 Task: Create in the project VitalTech in Backlog an issue 'Implement a new cloud-based procurement system for a company with advanced vendor management and sourcing capabilities', assign it to team member softage.2@softage.net and change the status to IN PROGRESS.
Action: Mouse moved to (201, 53)
Screenshot: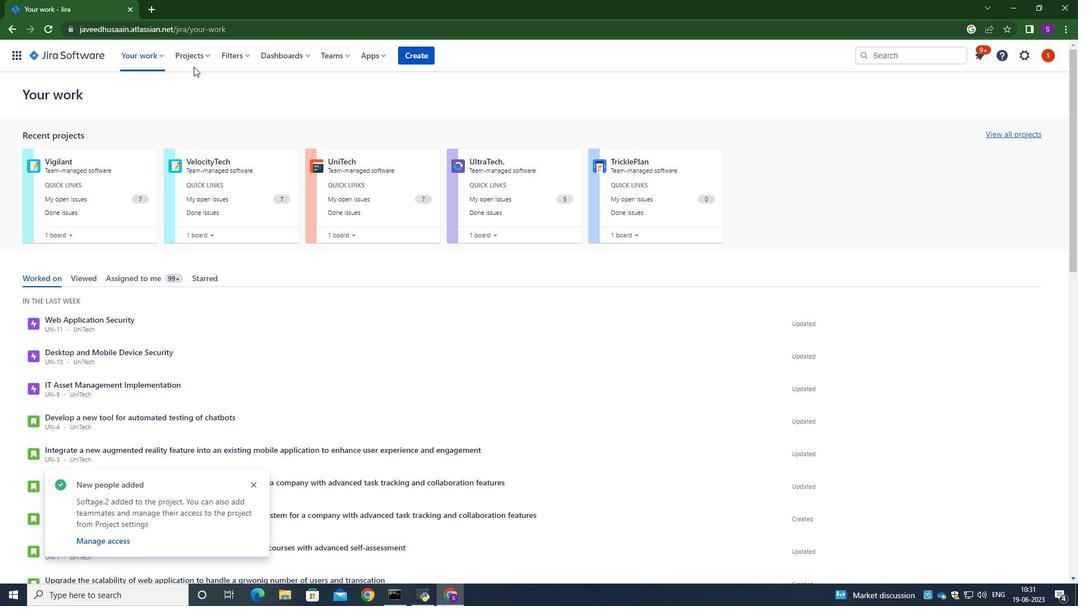 
Action: Mouse pressed left at (201, 53)
Screenshot: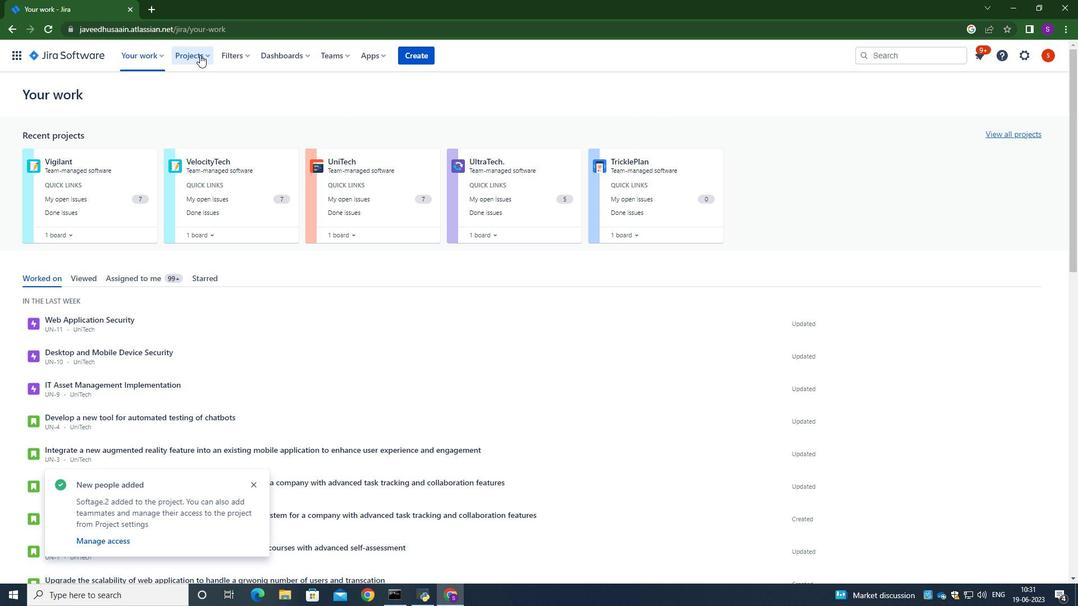 
Action: Mouse moved to (220, 103)
Screenshot: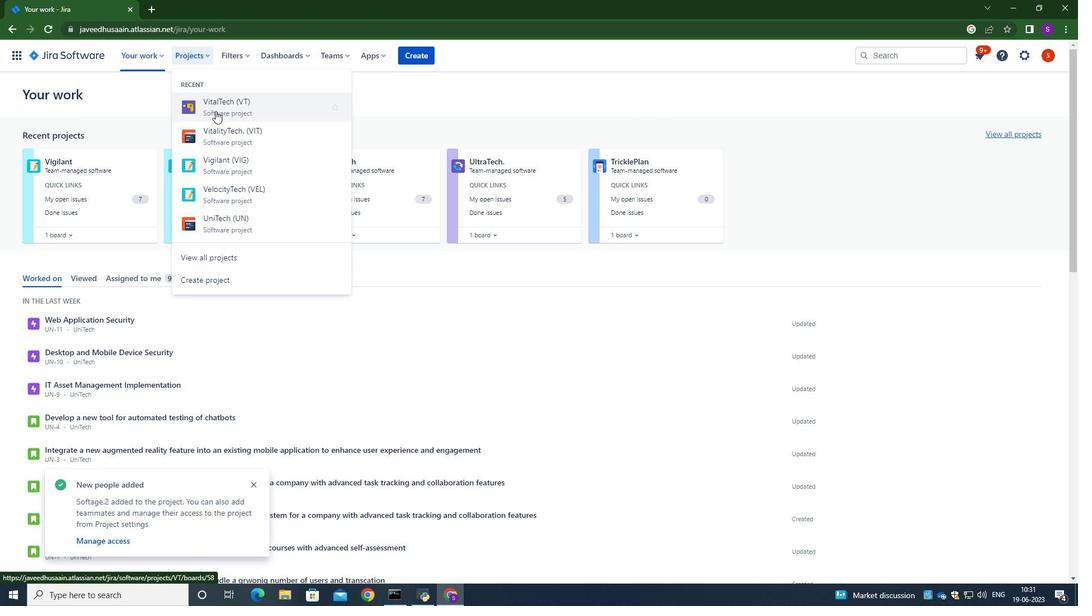 
Action: Mouse pressed left at (220, 103)
Screenshot: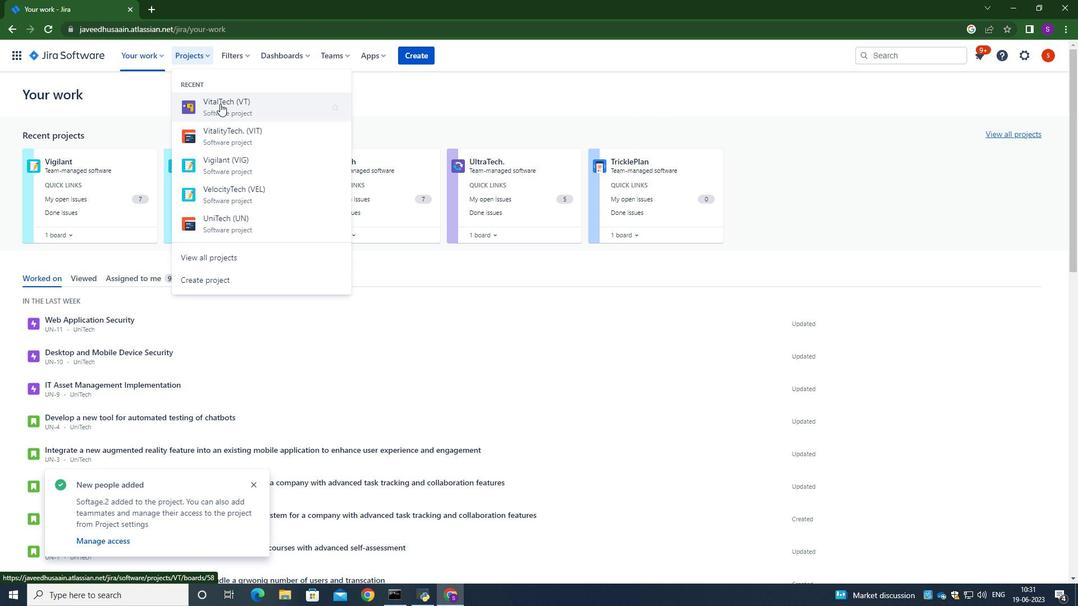
Action: Mouse moved to (78, 176)
Screenshot: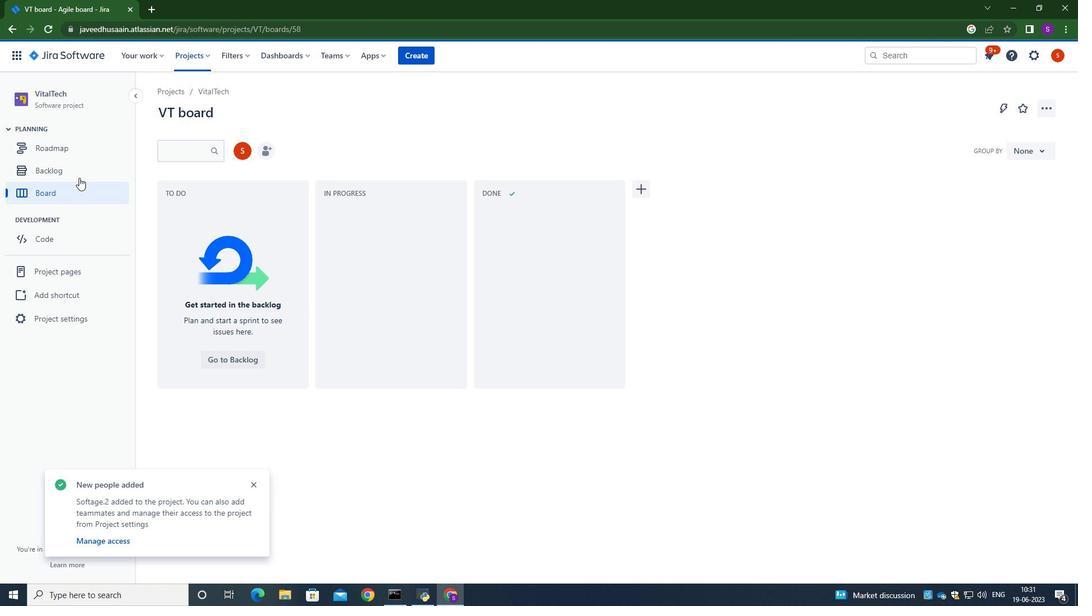 
Action: Mouse pressed left at (78, 176)
Screenshot: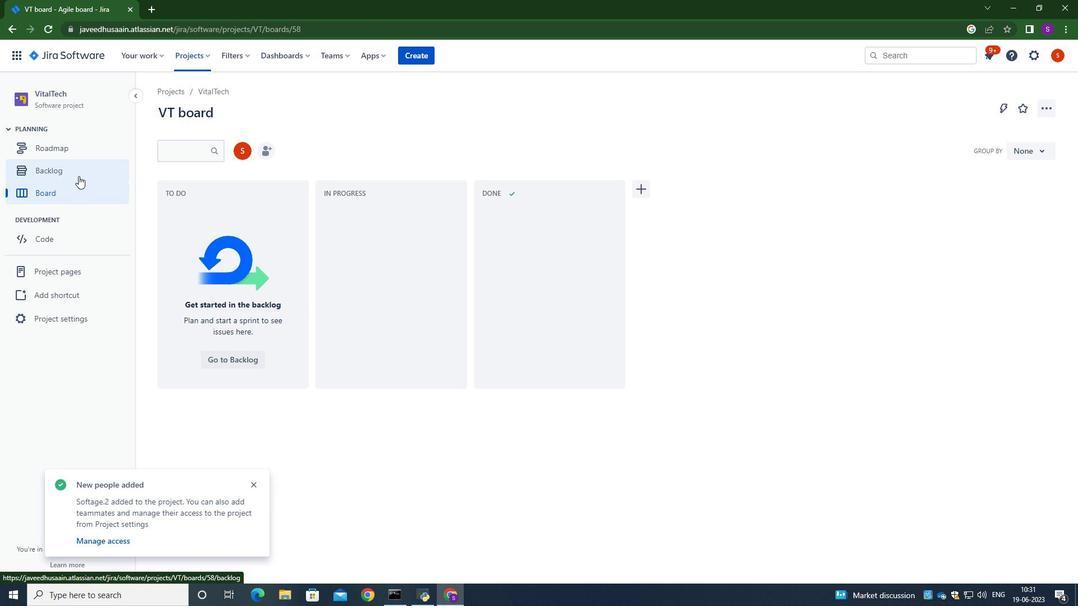 
Action: Mouse moved to (361, 271)
Screenshot: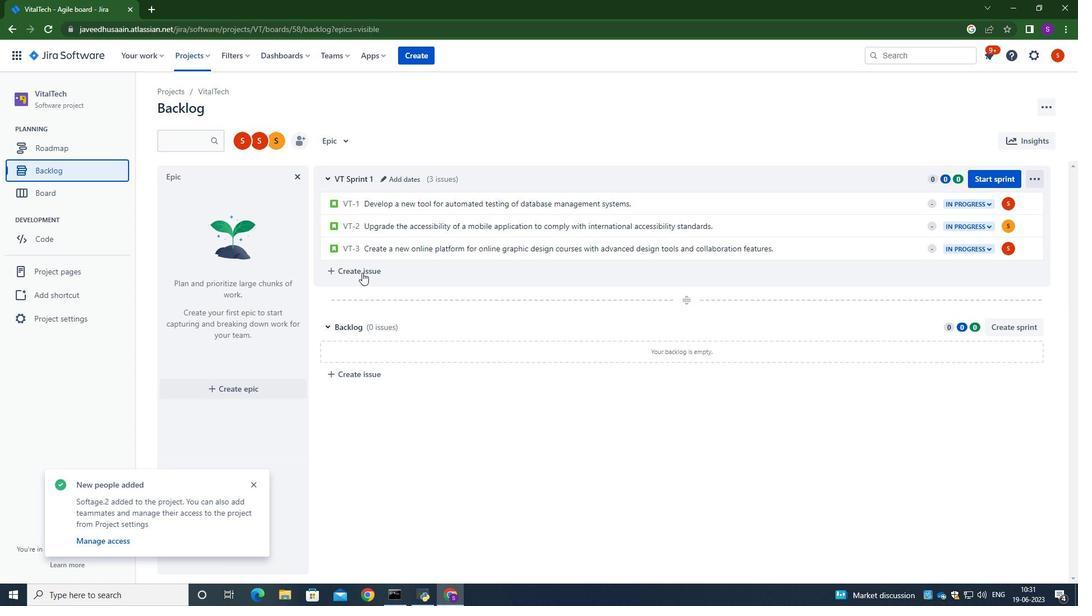 
Action: Mouse pressed left at (361, 271)
Screenshot: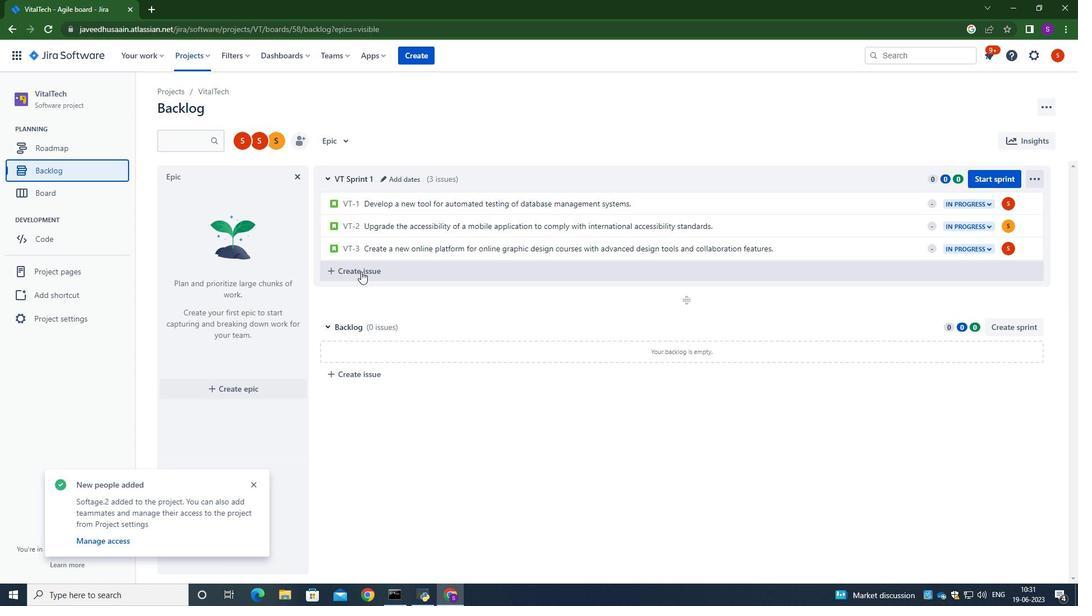 
Action: Mouse moved to (360, 271)
Screenshot: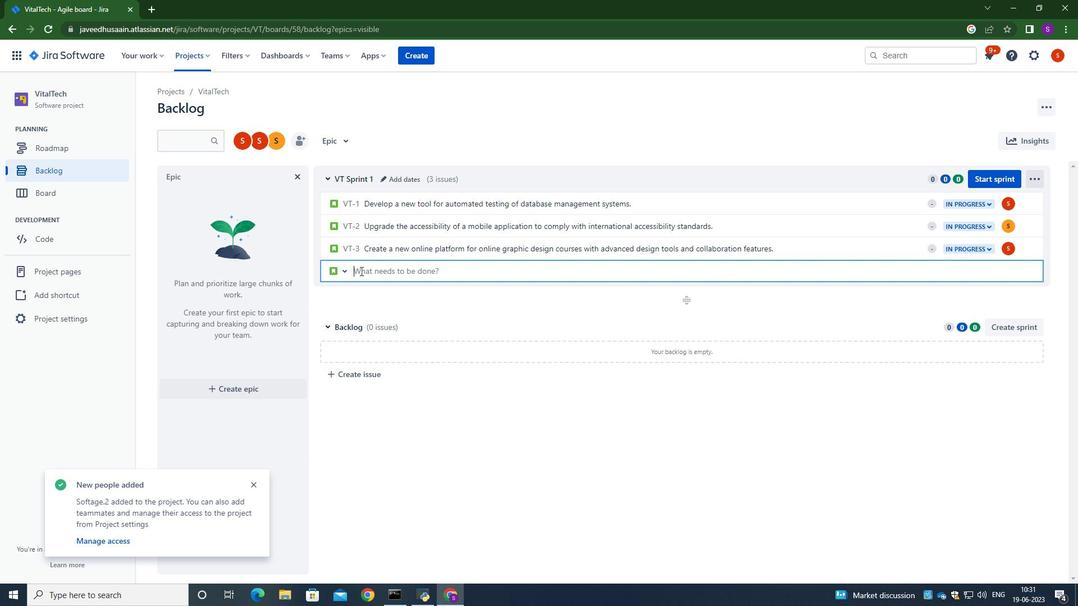 
Action: Mouse pressed left at (360, 271)
Screenshot: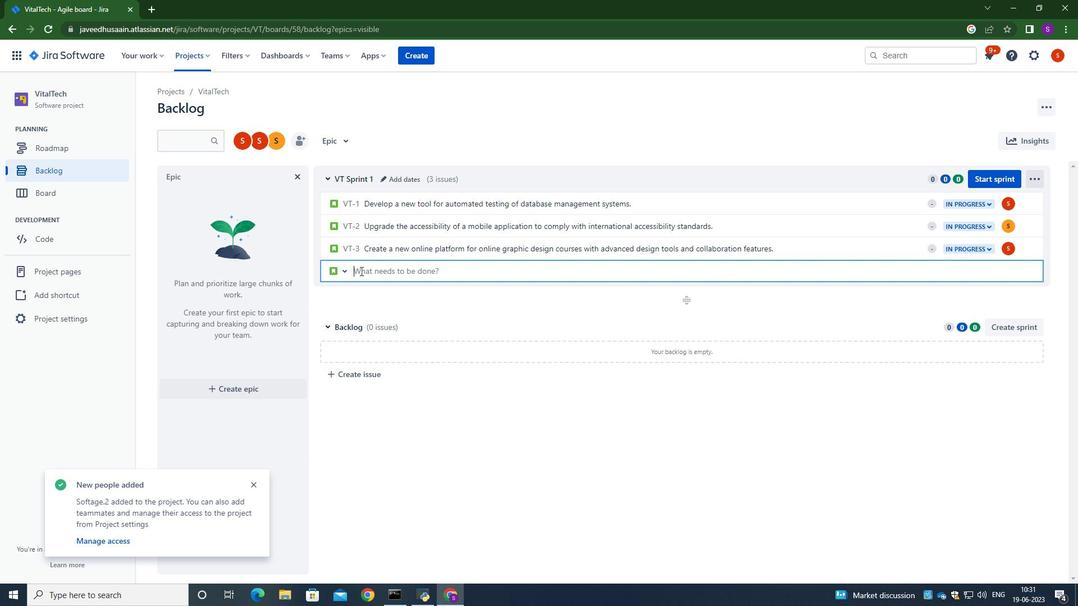 
Action: Key pressed <Key.caps_lock>I<Key.caps_lock>mplement<Key.space>a<Key.space>new<Key.space>cloud-based<Key.space>procurement<Key.space>system<Key.space>for<Key.space>a<Key.space>sourcing<Key.space>capability<Key.backspace>ies.<Key.enter>
Screenshot: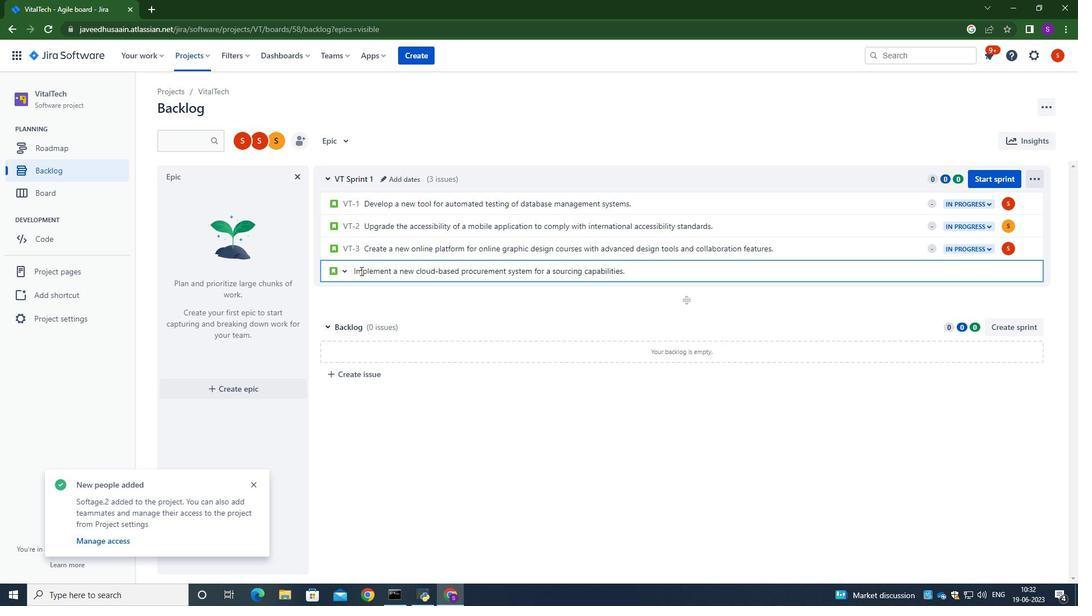 
Action: Mouse moved to (1011, 273)
Screenshot: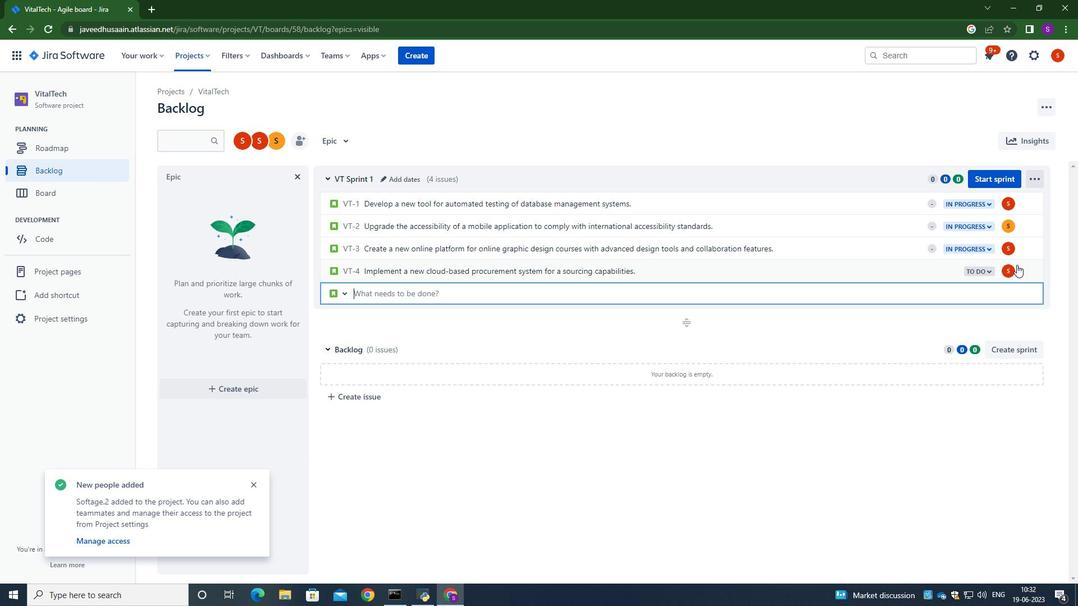 
Action: Mouse pressed left at (1011, 273)
Screenshot: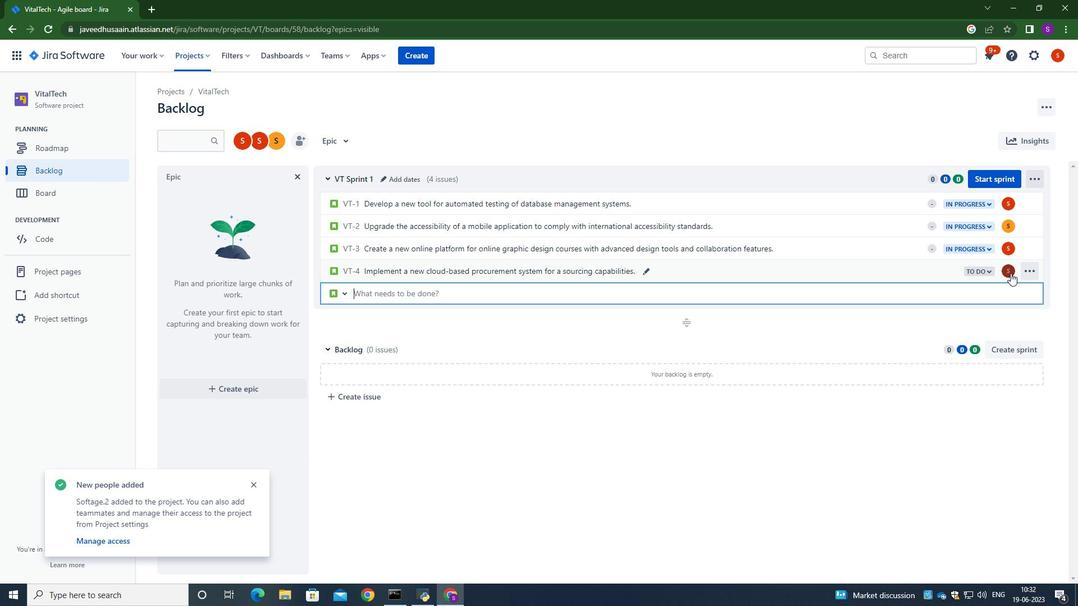 
Action: Mouse moved to (942, 294)
Screenshot: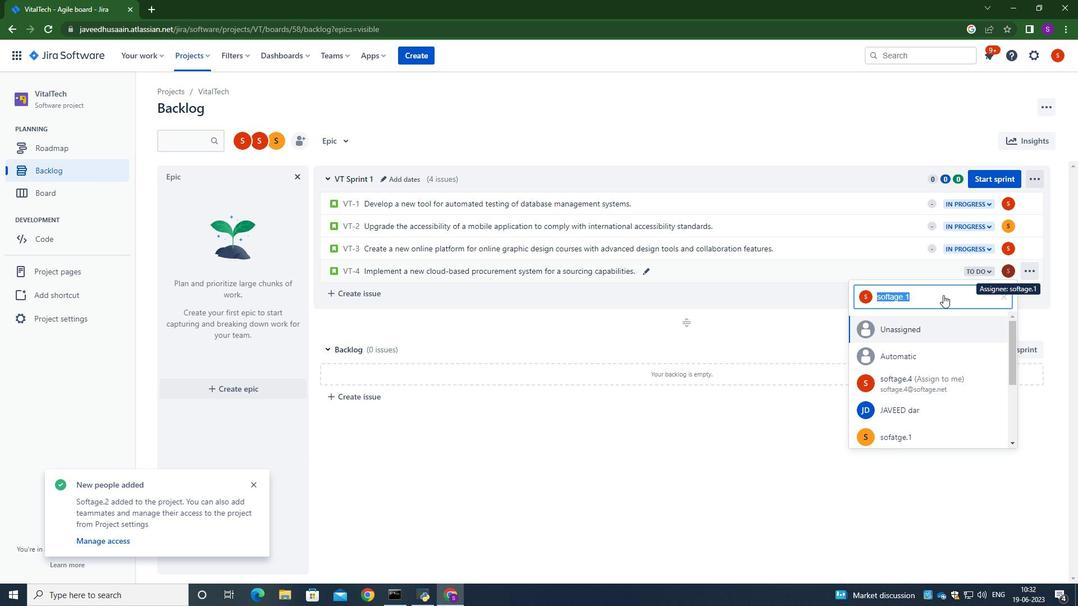 
Action: Key pressed softage.2<Key.shift>@softage.net
Screenshot: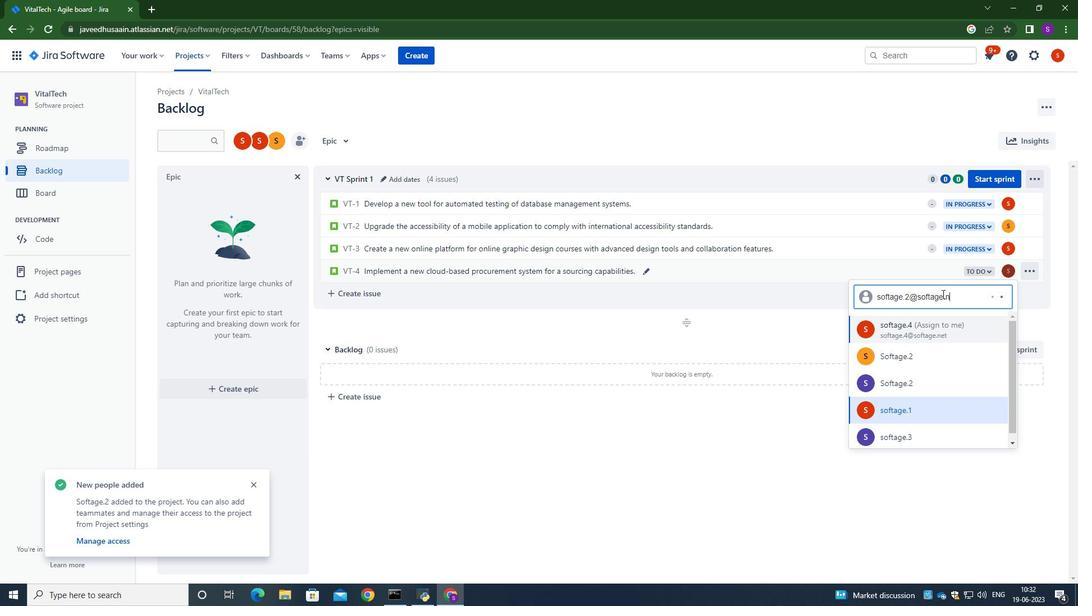 
Action: Mouse moved to (921, 334)
Screenshot: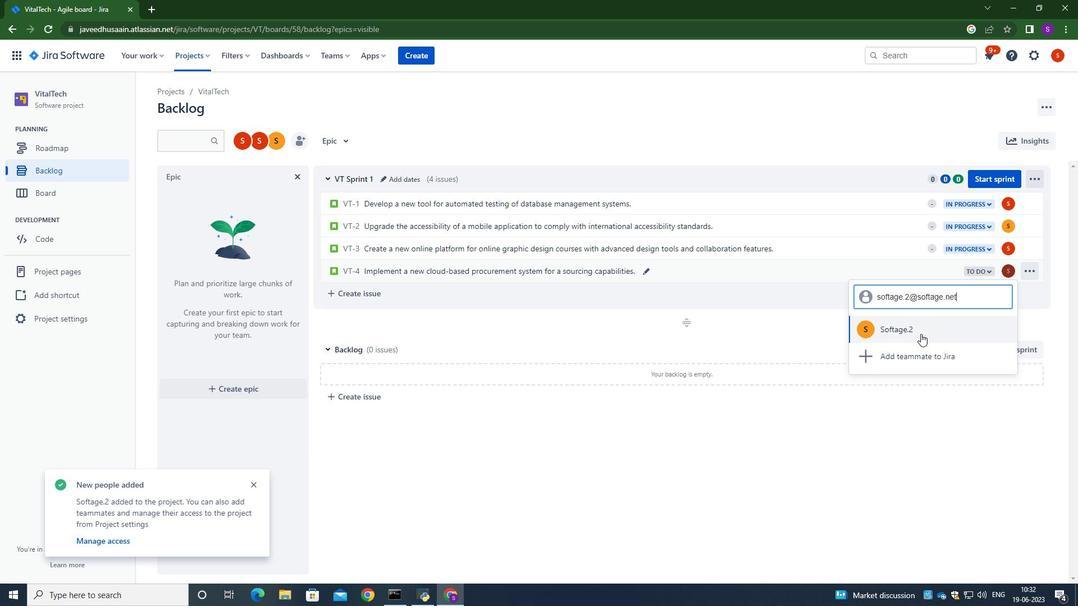 
Action: Mouse pressed left at (921, 334)
Screenshot: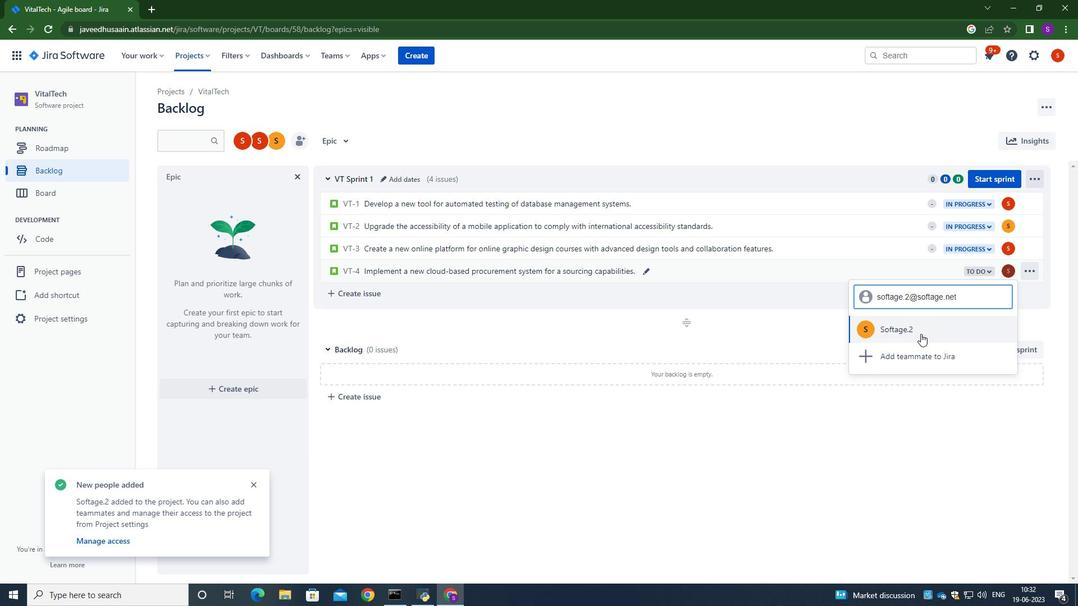 
Action: Mouse moved to (845, 429)
Screenshot: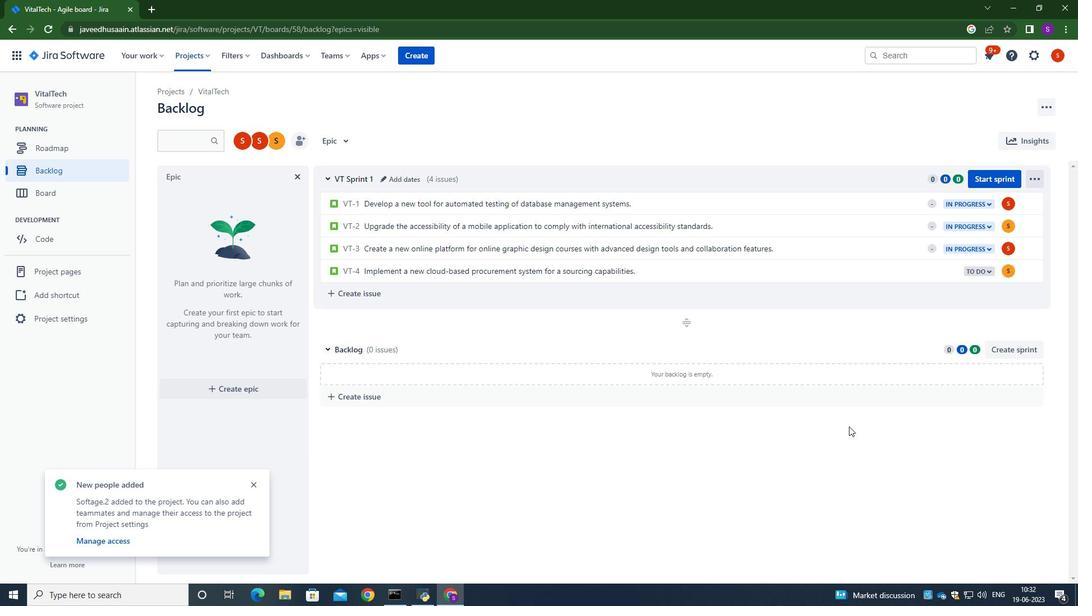 
Action: Mouse pressed left at (845, 429)
Screenshot: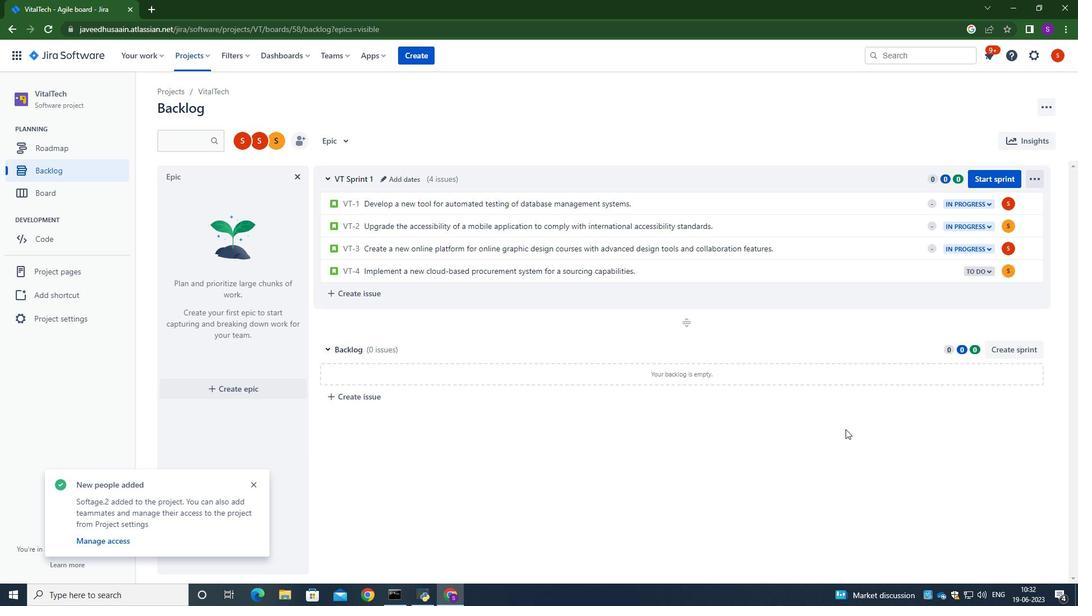 
Action: Mouse moved to (978, 269)
Screenshot: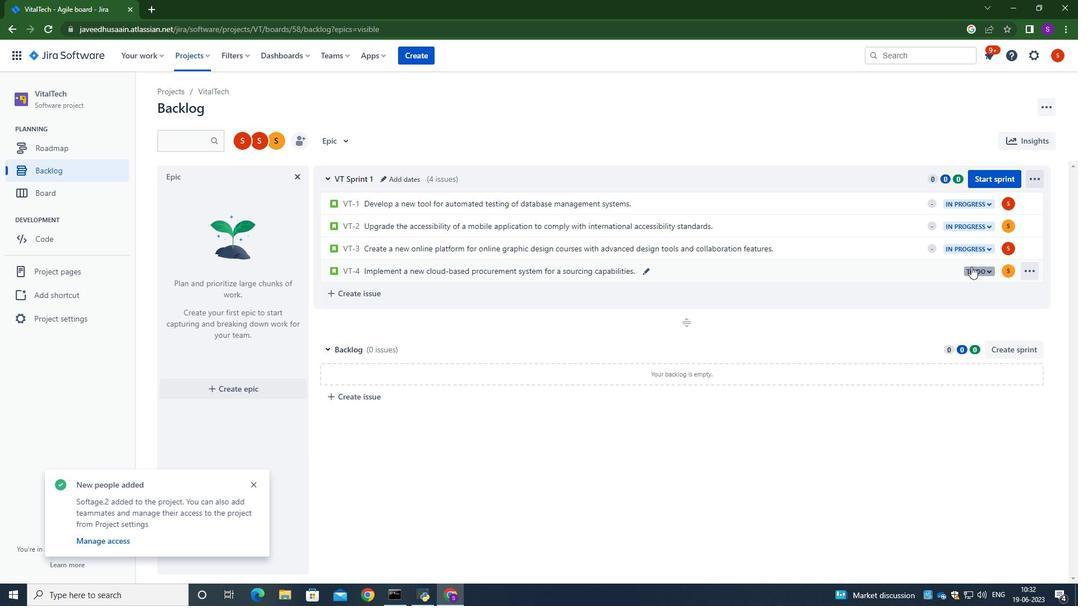 
Action: Mouse pressed left at (978, 269)
Screenshot: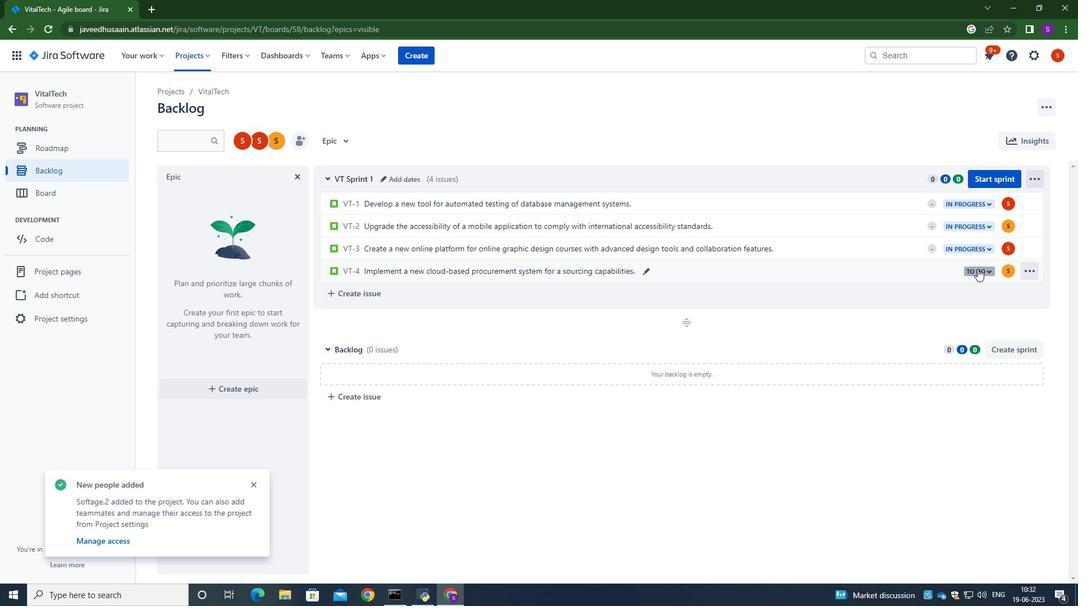 
Action: Mouse moved to (936, 294)
Screenshot: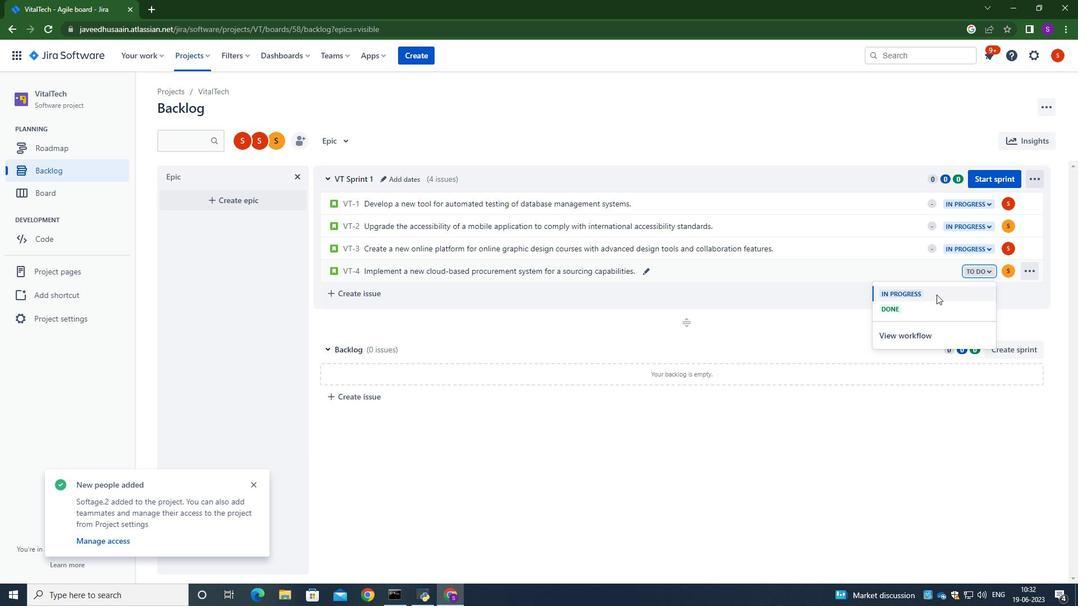 
Action: Mouse pressed left at (936, 294)
Screenshot: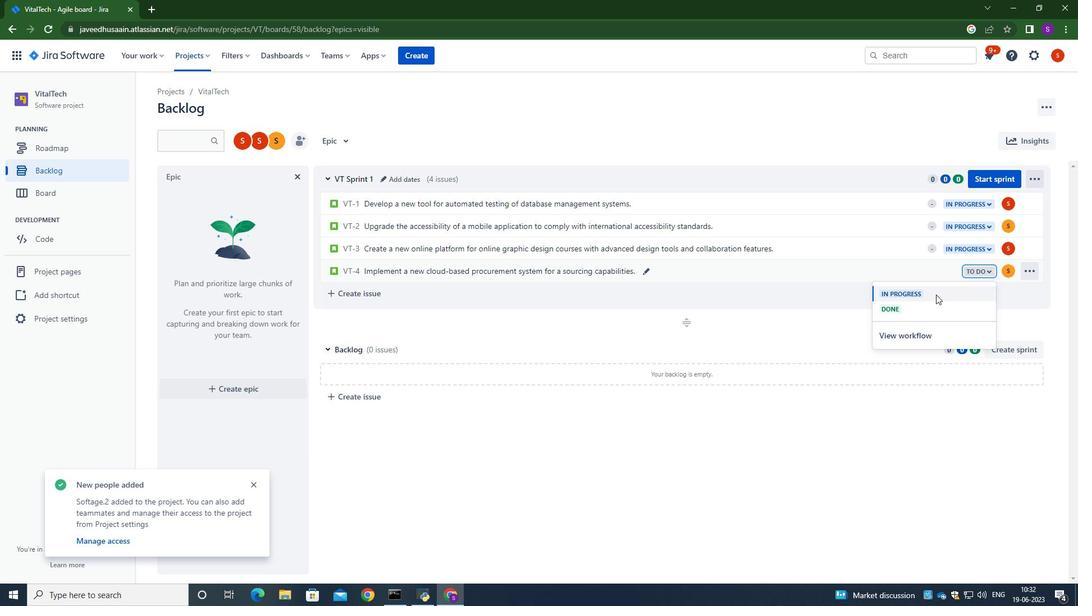 
Action: Mouse moved to (786, 469)
Screenshot: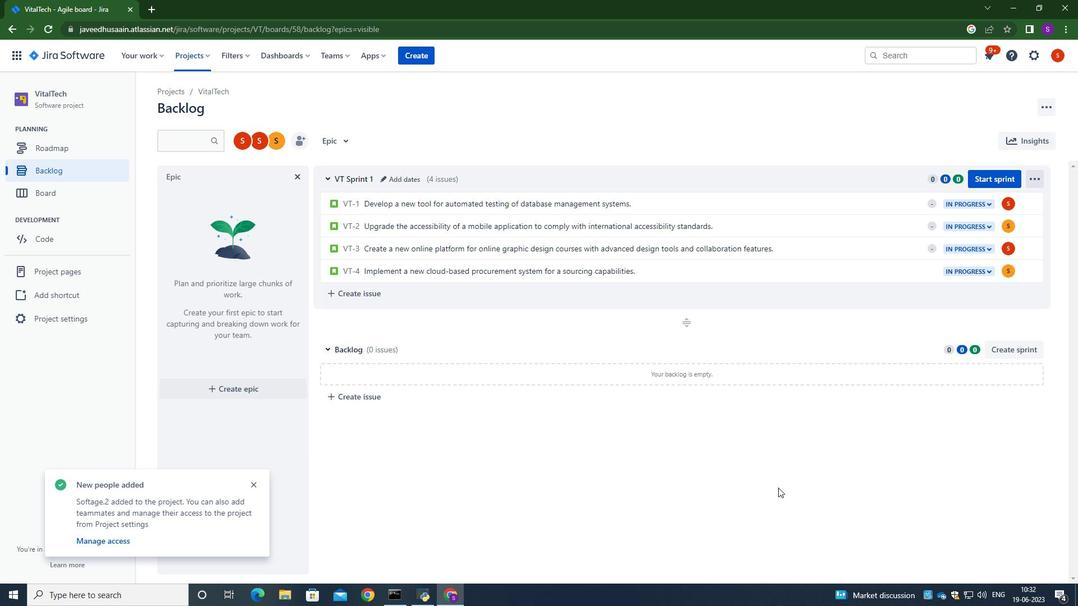 
Action: Mouse pressed left at (786, 469)
Screenshot: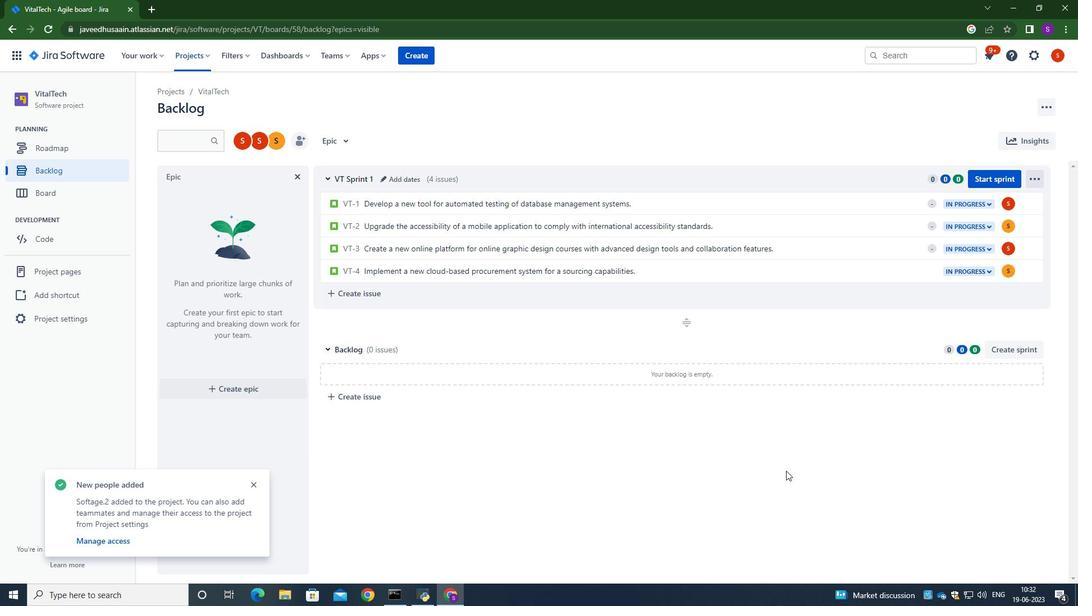 
Action: Mouse moved to (786, 467)
Screenshot: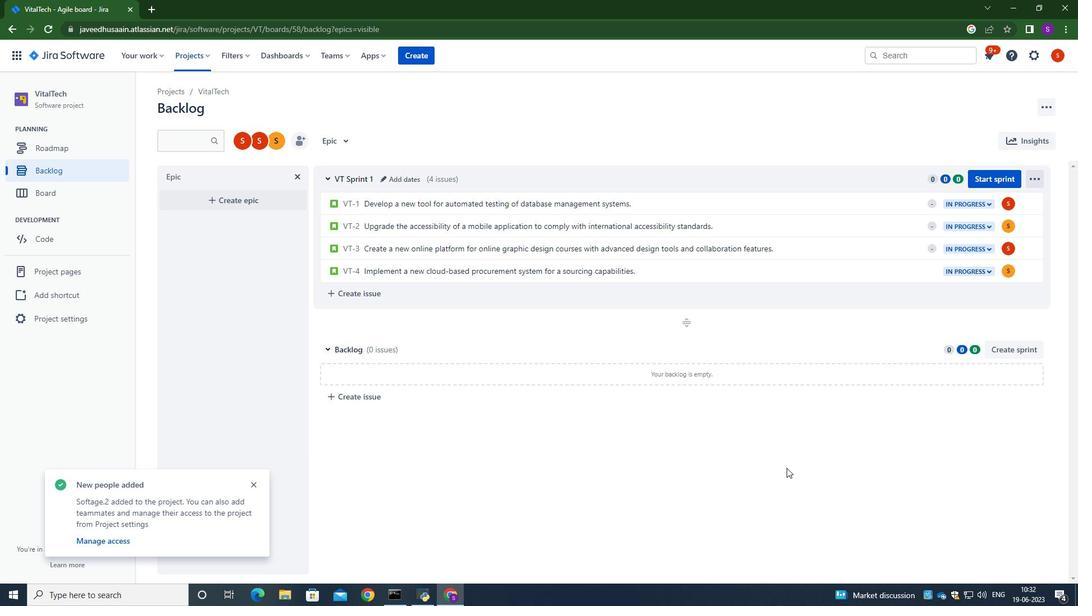 
